 Task: Use the formula "IMLOG2" in spreadsheet "Project protfolio".
Action: Mouse moved to (114, 68)
Screenshot: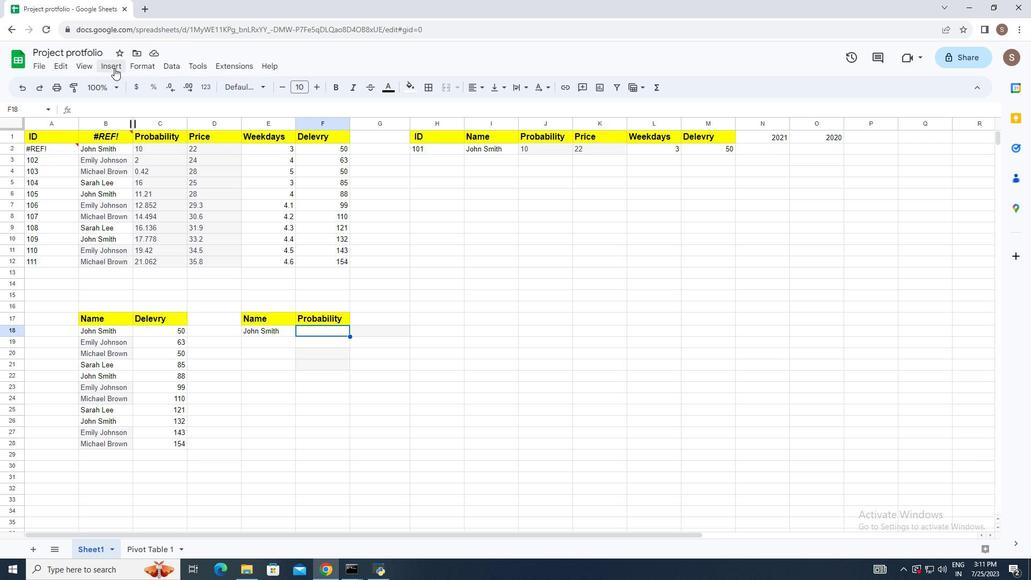 
Action: Mouse pressed left at (114, 68)
Screenshot: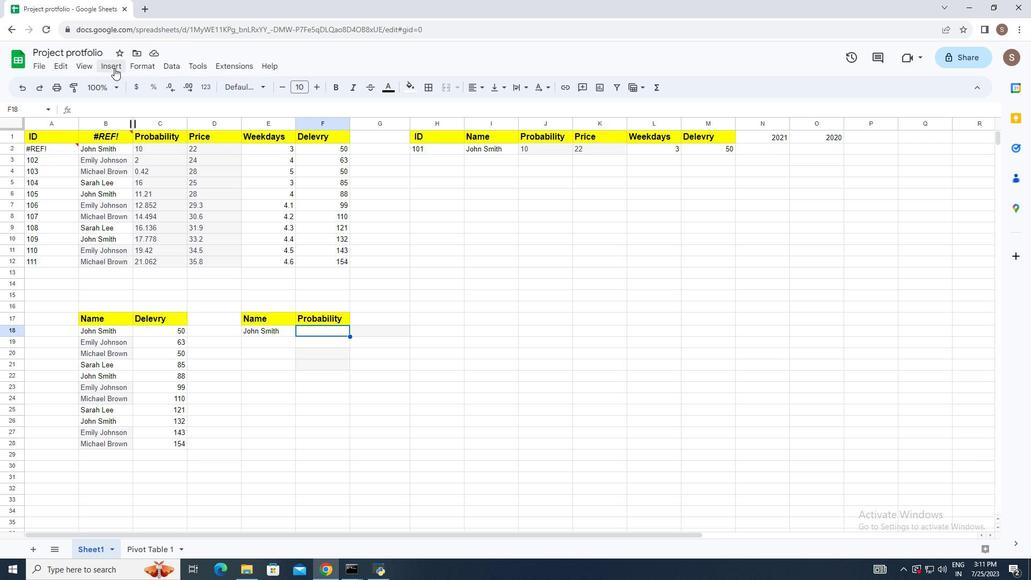 
Action: Mouse moved to (162, 251)
Screenshot: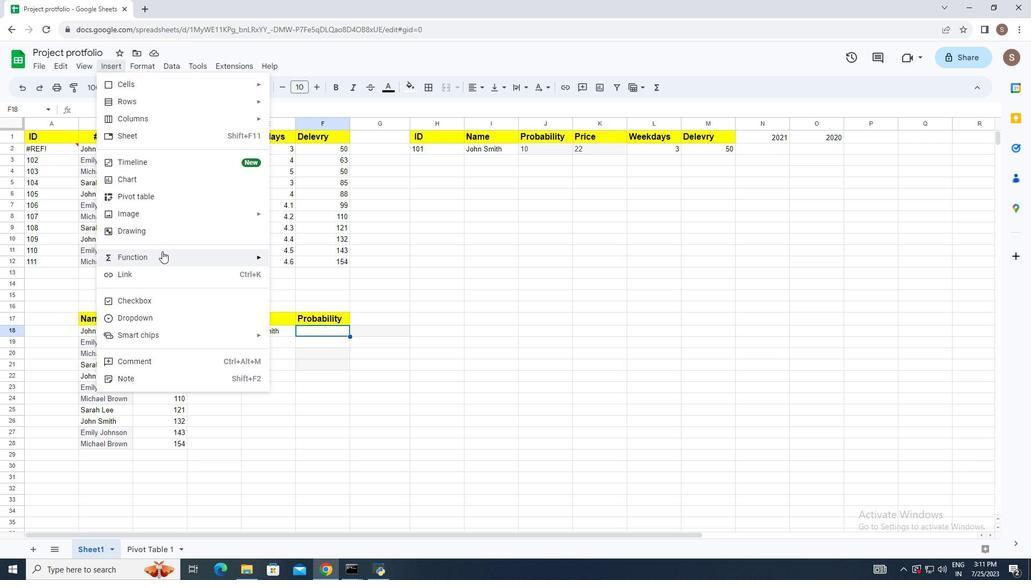 
Action: Mouse pressed left at (162, 251)
Screenshot: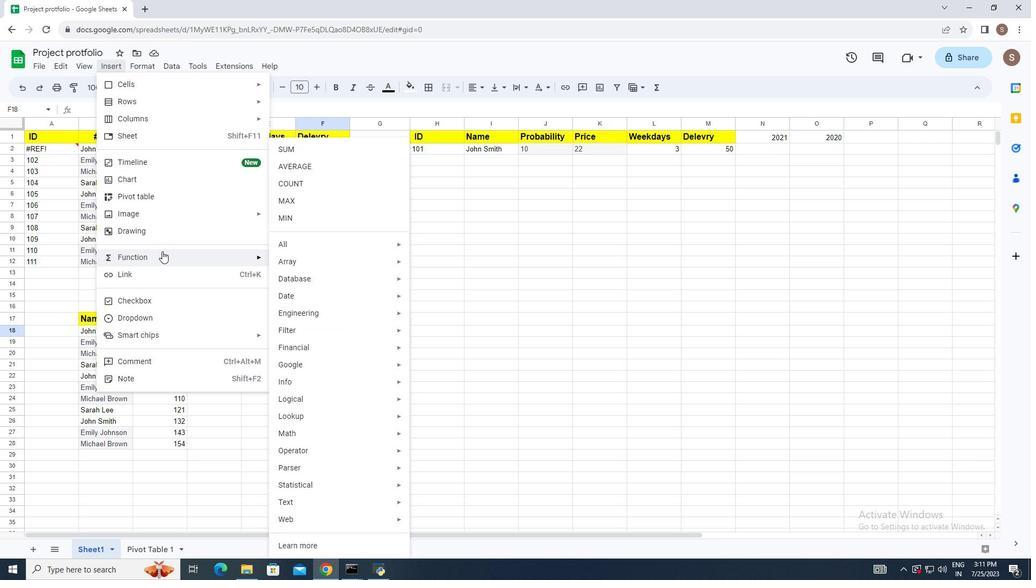 
Action: Mouse moved to (312, 246)
Screenshot: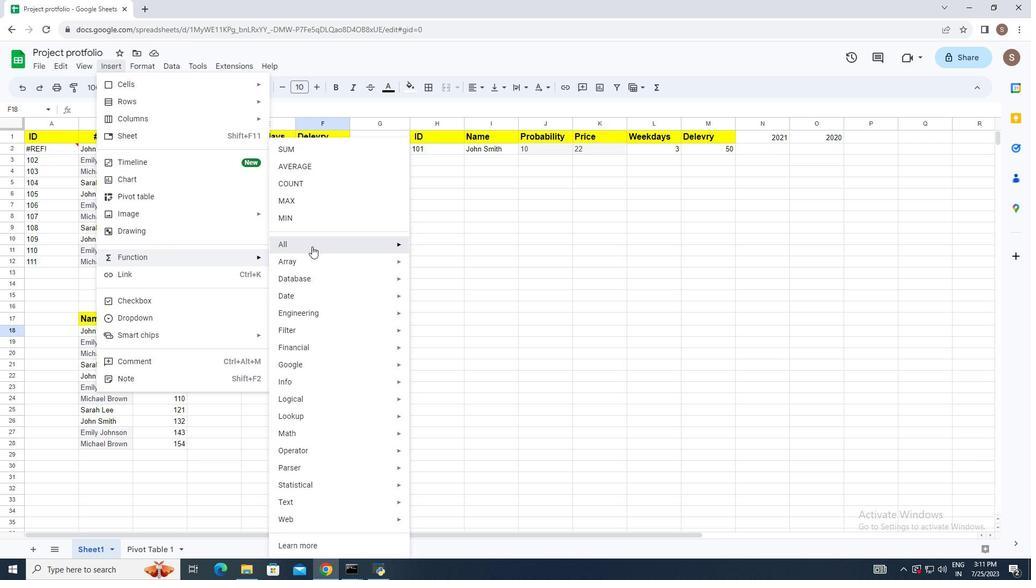 
Action: Mouse pressed left at (312, 246)
Screenshot: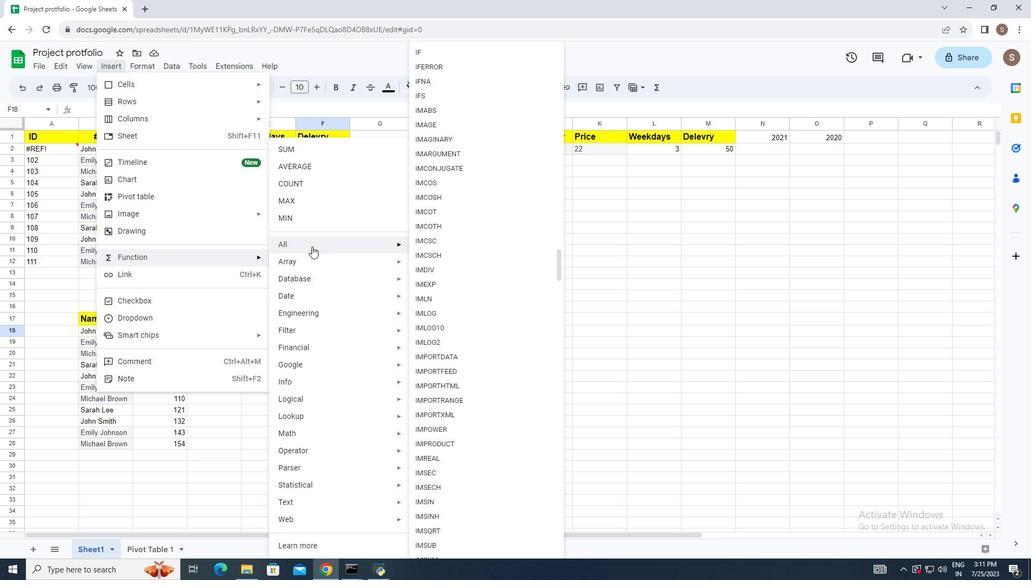 
Action: Mouse moved to (475, 341)
Screenshot: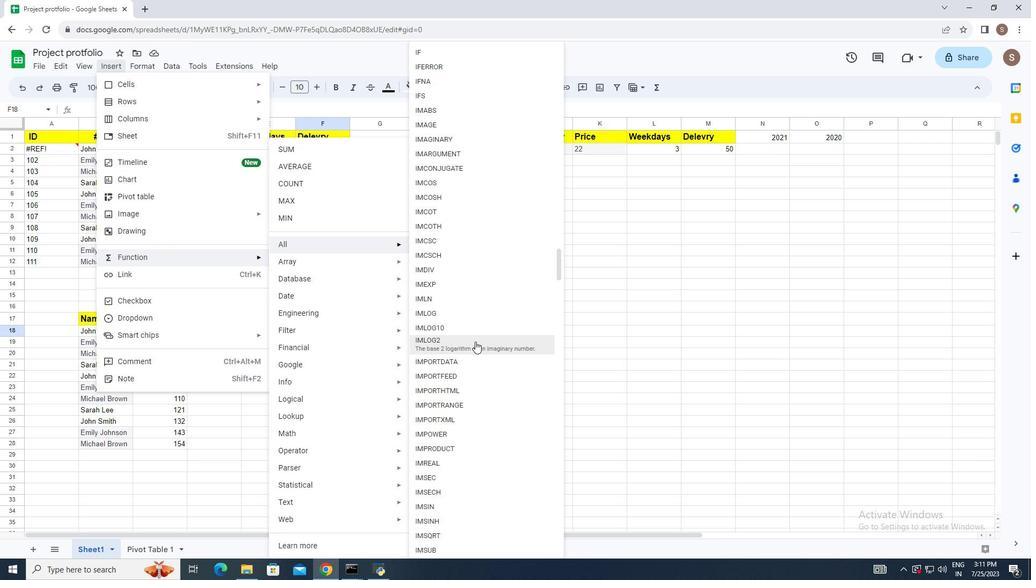 
Action: Mouse pressed left at (475, 341)
Screenshot: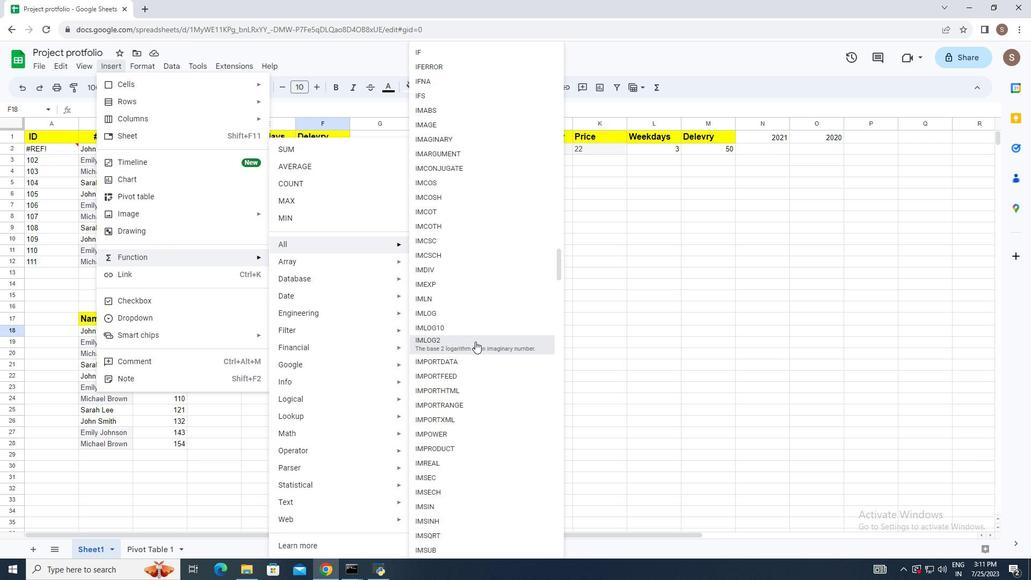 
Action: Mouse moved to (385, 333)
Screenshot: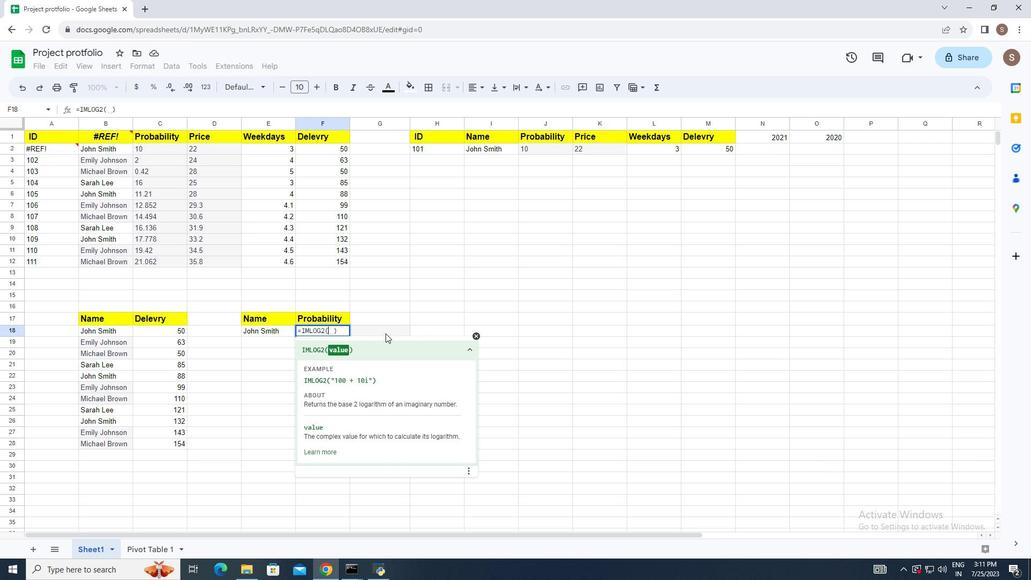 
Action: Key pressed <Key.shift_r>"200<Key.space>+20i<Key.shift_r>"<Key.enter>
Screenshot: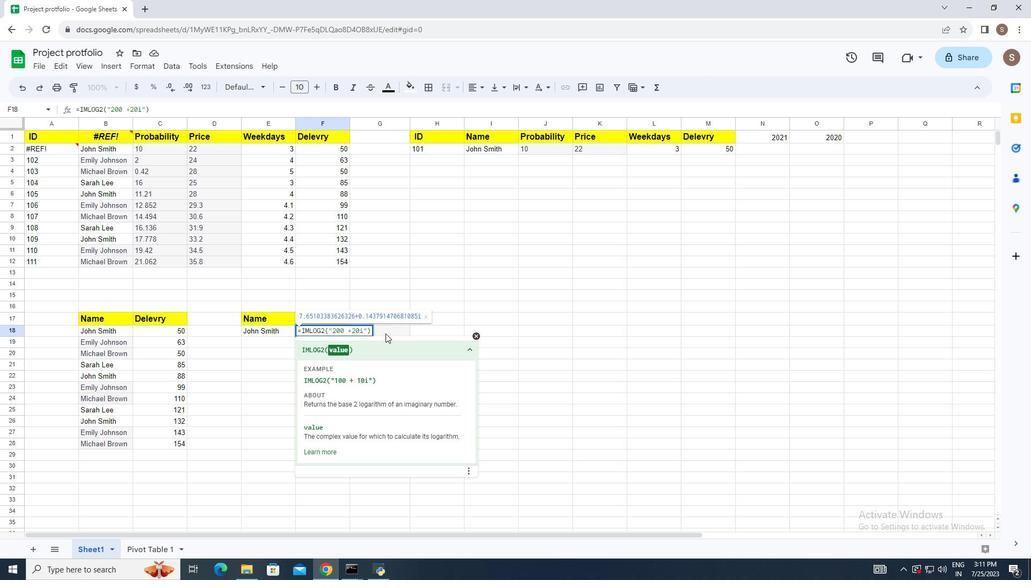 
